 Task: Filter the branches that are active in the repository "Javascript".
Action: Mouse moved to (896, 186)
Screenshot: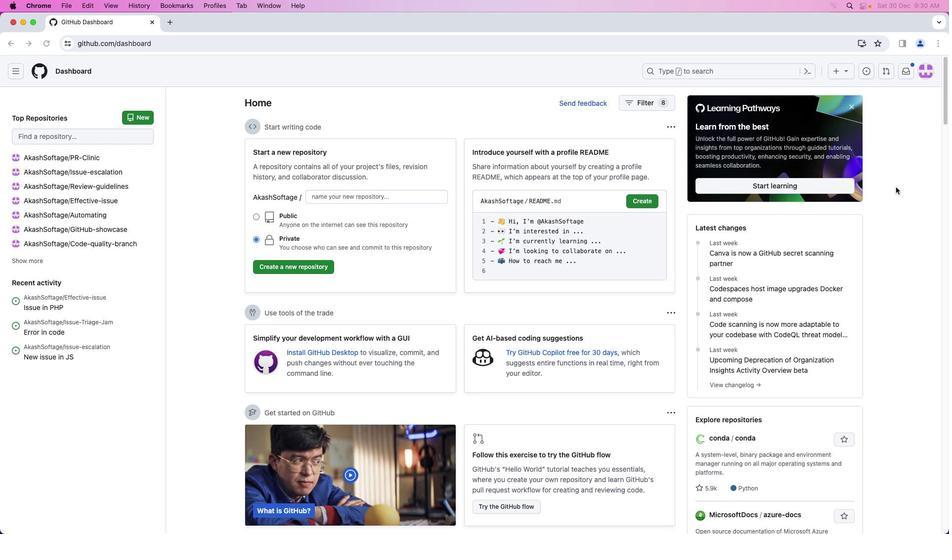 
Action: Mouse pressed left at (896, 186)
Screenshot: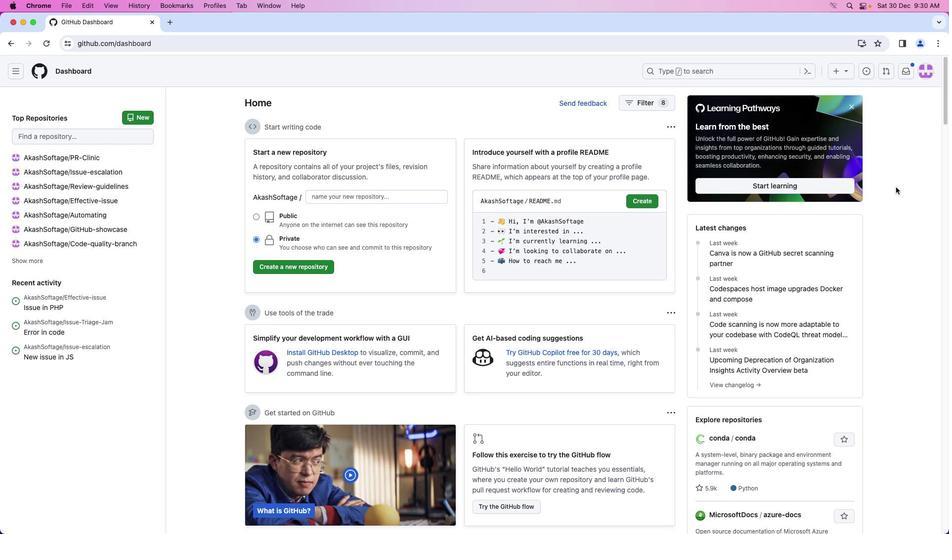 
Action: Mouse moved to (924, 73)
Screenshot: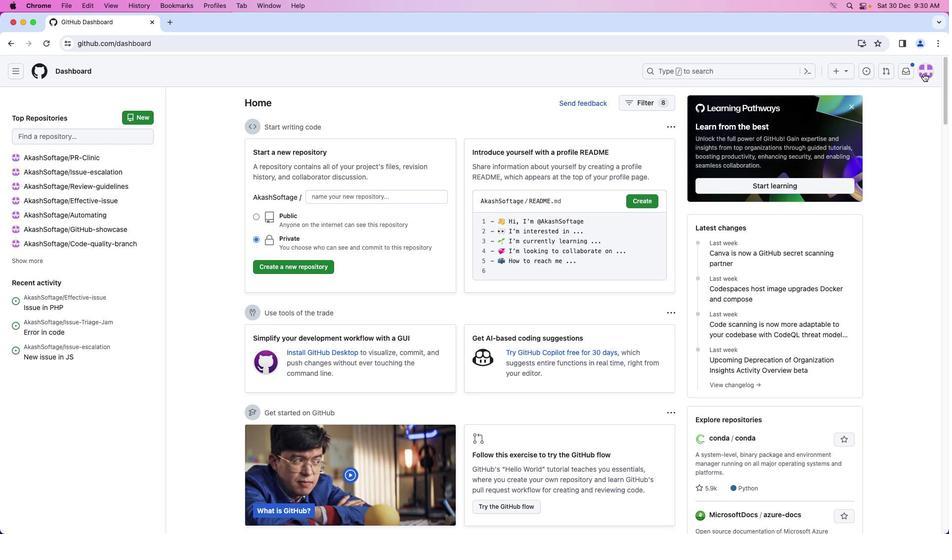 
Action: Mouse pressed left at (924, 73)
Screenshot: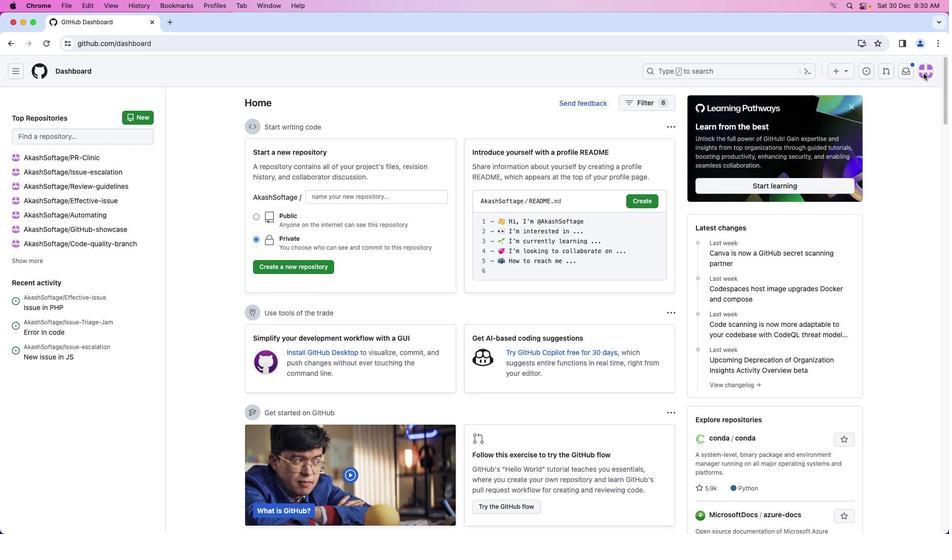 
Action: Mouse moved to (857, 154)
Screenshot: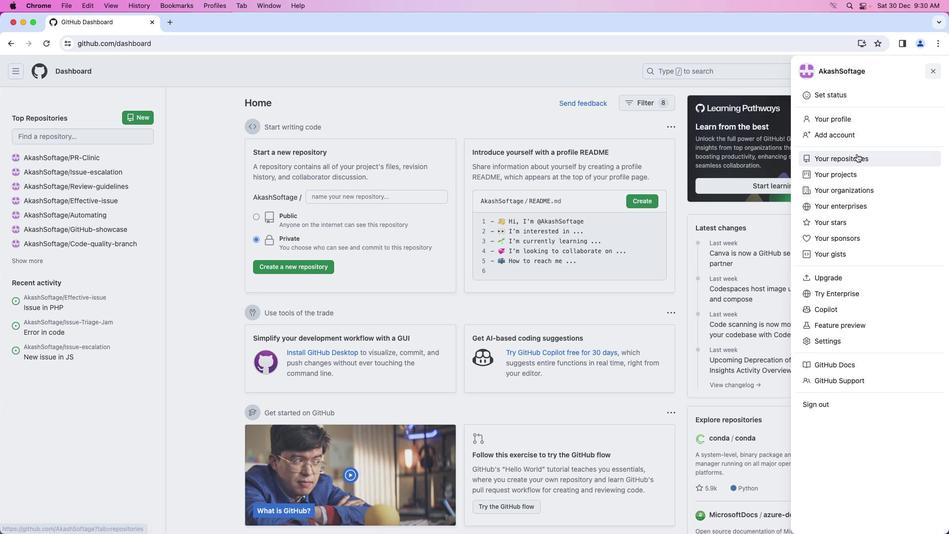 
Action: Mouse pressed left at (857, 154)
Screenshot: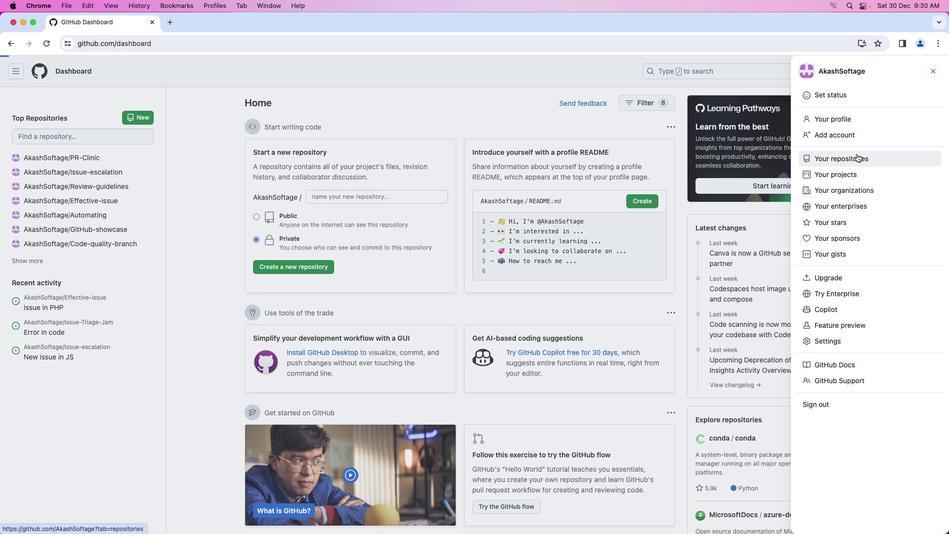 
Action: Mouse moved to (341, 162)
Screenshot: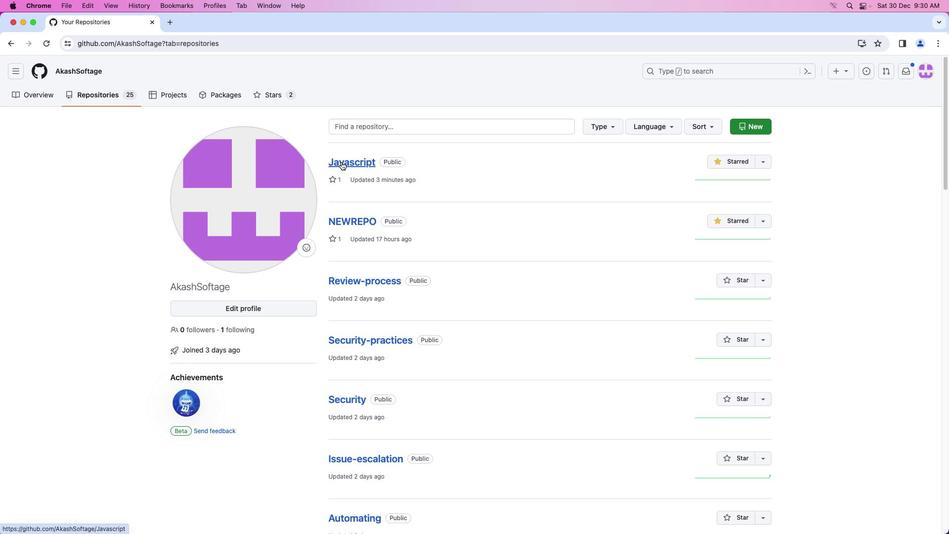 
Action: Mouse pressed left at (341, 162)
Screenshot: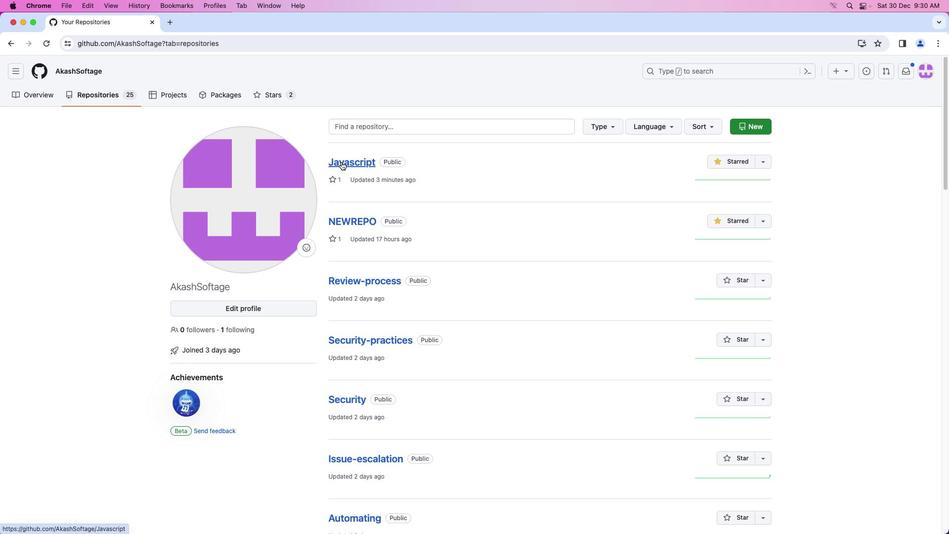 
Action: Mouse moved to (22, 96)
Screenshot: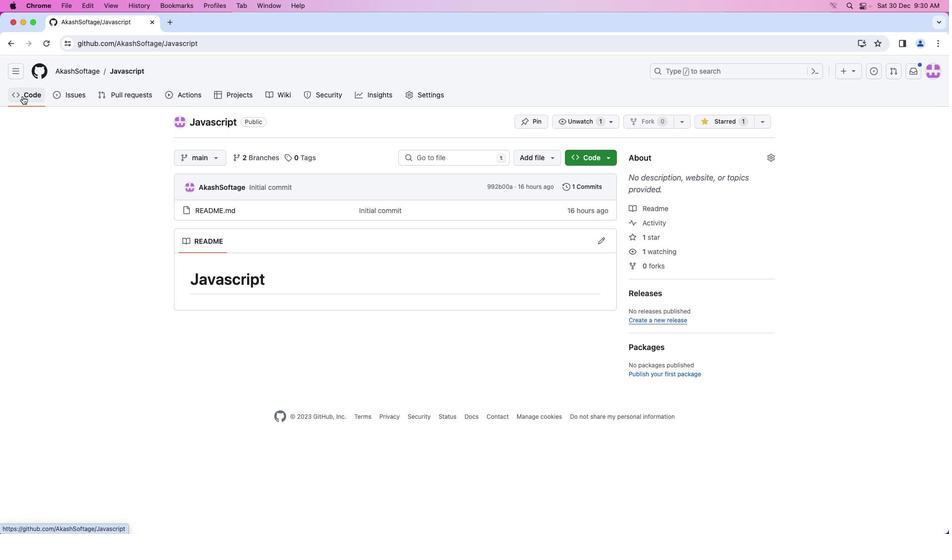 
Action: Mouse pressed left at (22, 96)
Screenshot: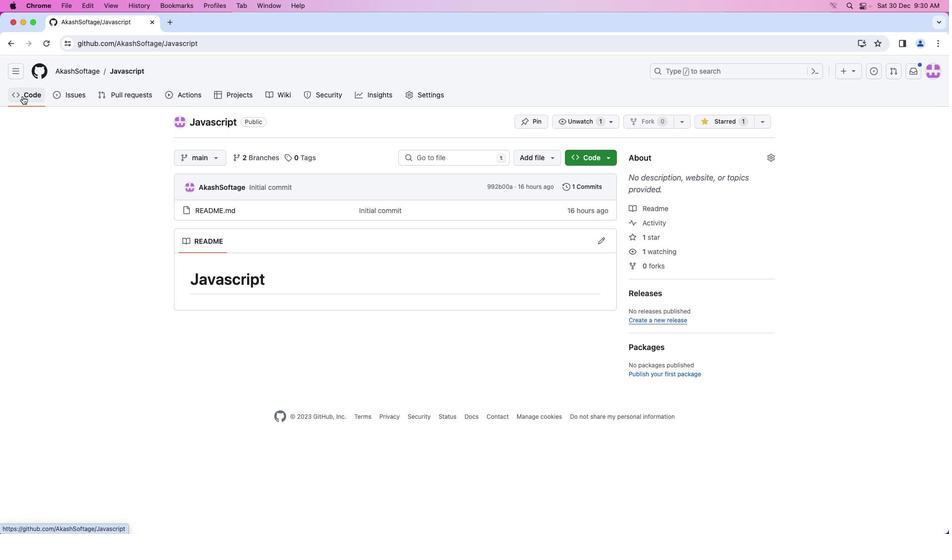 
Action: Mouse moved to (218, 162)
Screenshot: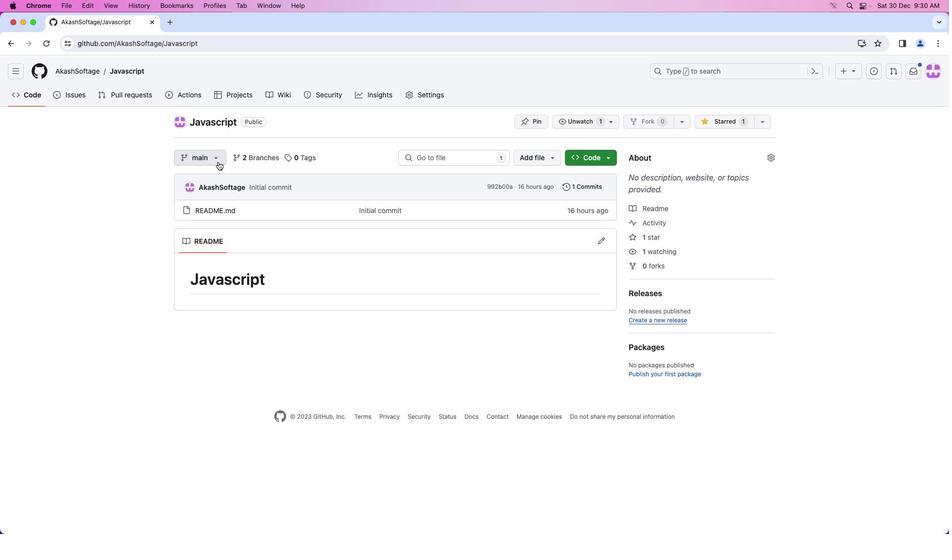 
Action: Mouse pressed left at (218, 162)
Screenshot: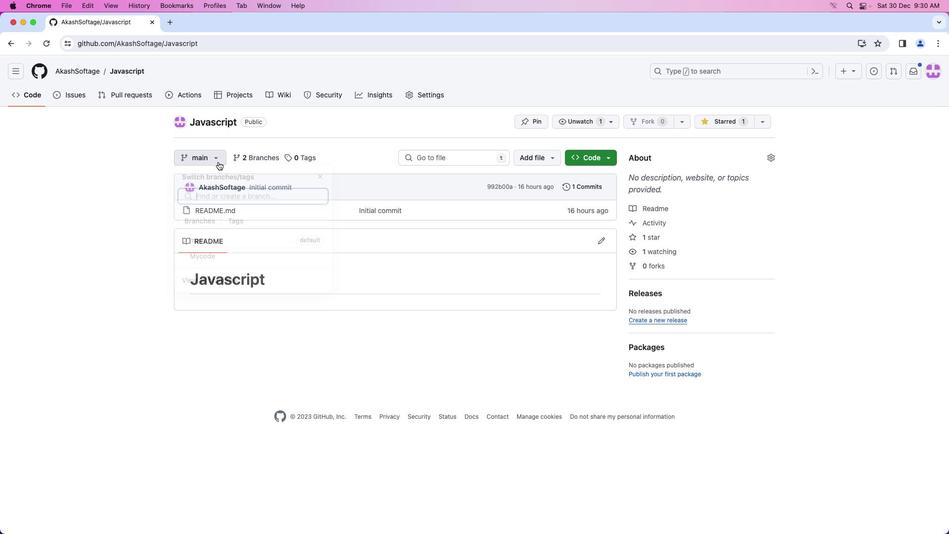 
Action: Mouse moved to (229, 285)
Screenshot: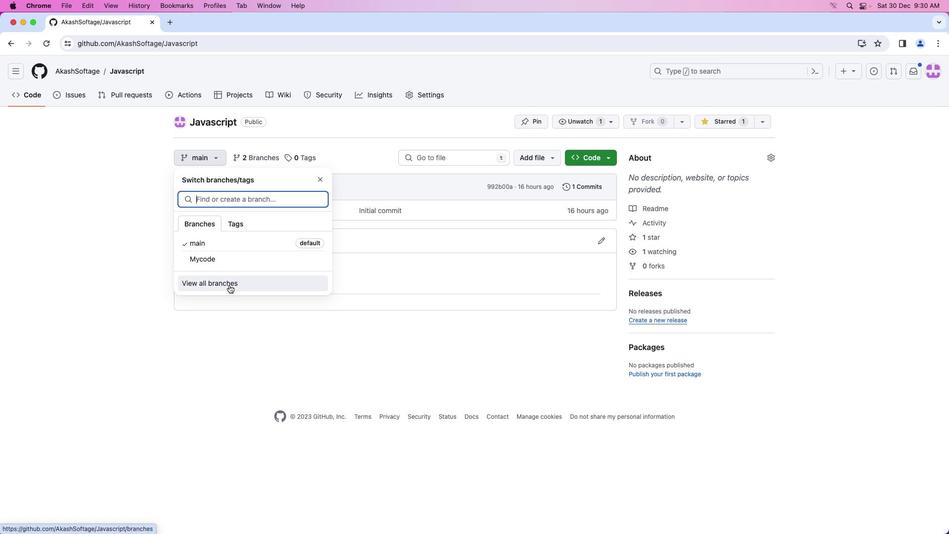 
Action: Mouse pressed left at (229, 285)
Screenshot: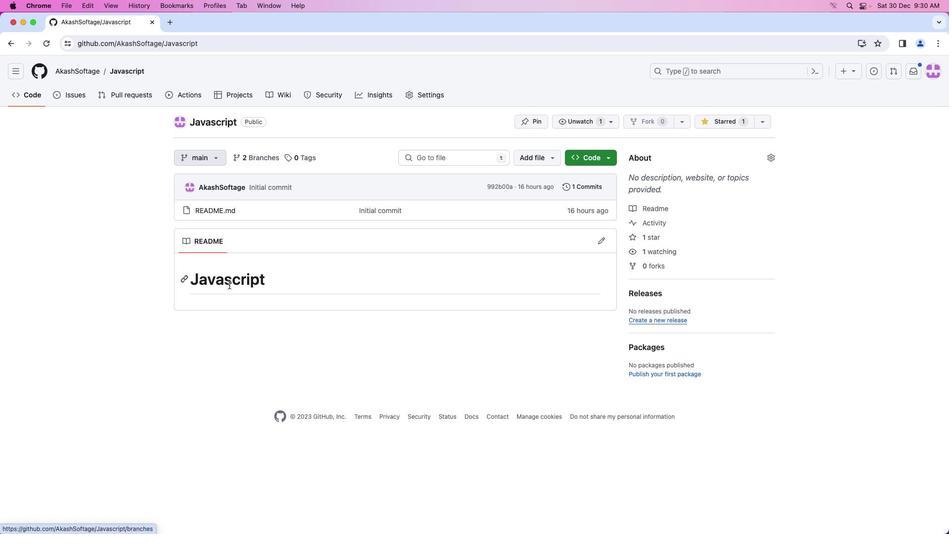 
Action: Mouse moved to (249, 156)
Screenshot: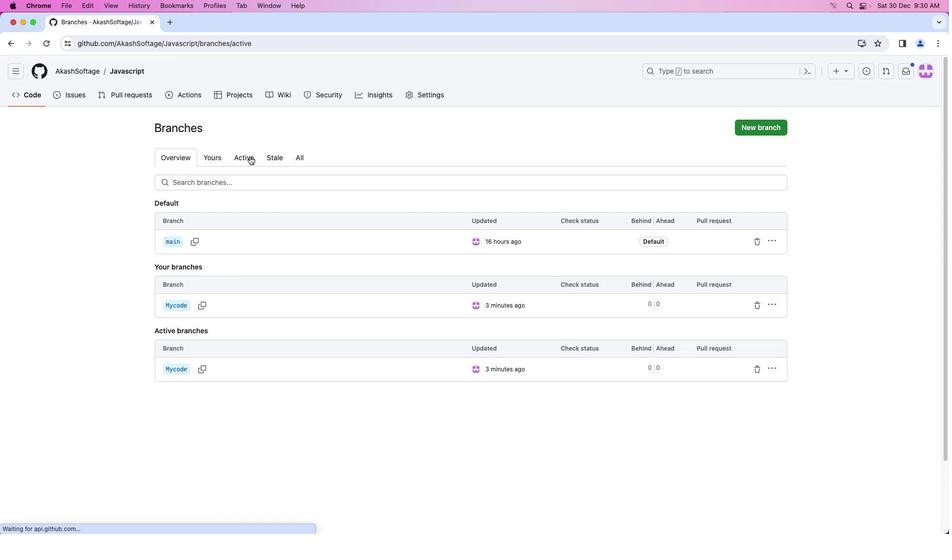 
Action: Mouse pressed left at (249, 156)
Screenshot: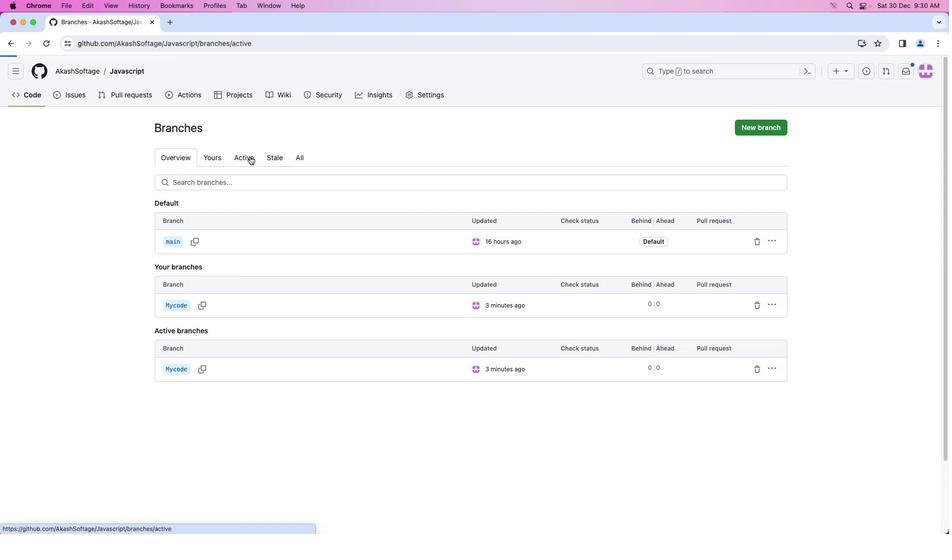 
Action: Mouse moved to (444, 308)
Screenshot: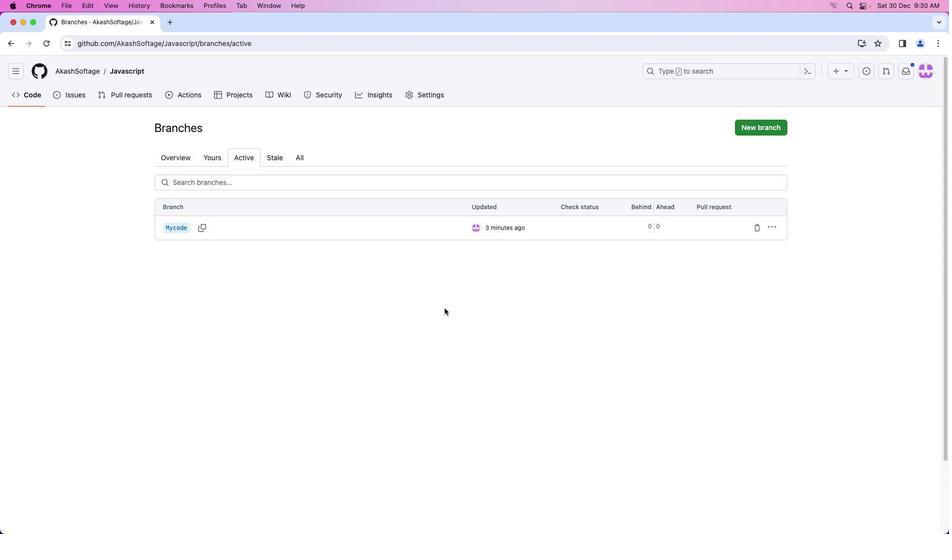 
Action: Mouse pressed left at (444, 308)
Screenshot: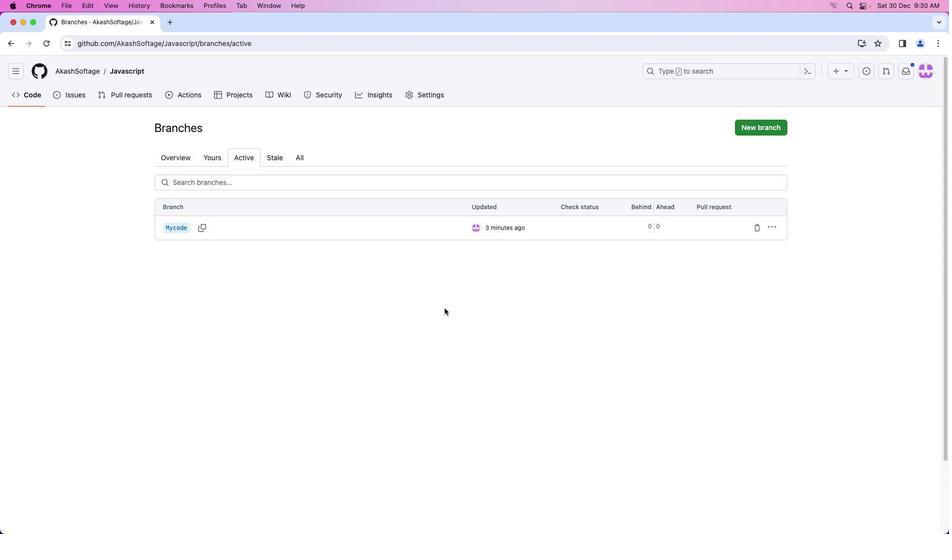 
